 Task: Add Attachment from Trello to Card Card0000000294 in Board Board0000000074 in Workspace WS0000000025 in Trello. Add Cover Blue to Card Card0000000294 in Board Board0000000074 in Workspace WS0000000025 in Trello. Add "Copy Card To …" Button titled Button0000000294 to "bottom" of the list "To Do" to Card Card0000000294 in Board Board0000000074 in Workspace WS0000000025 in Trello. Add Description DS0000000294 to Card Card0000000294 in Board Board0000000074 in Workspace WS0000000025 in Trello. Add Comment CM0000000294 to Card Card0000000294 in Board Board0000000074 in Workspace WS0000000025 in Trello
Action: Mouse moved to (292, 275)
Screenshot: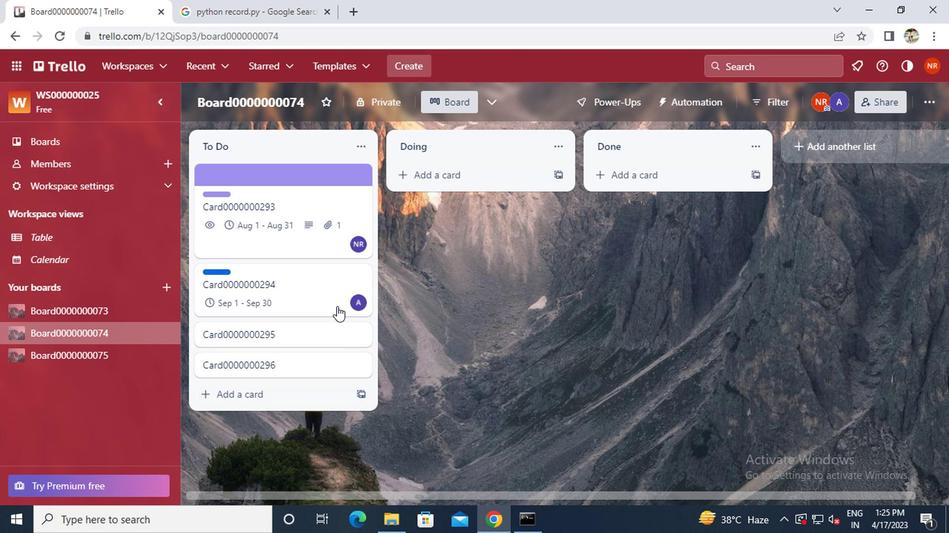 
Action: Mouse pressed left at (292, 275)
Screenshot: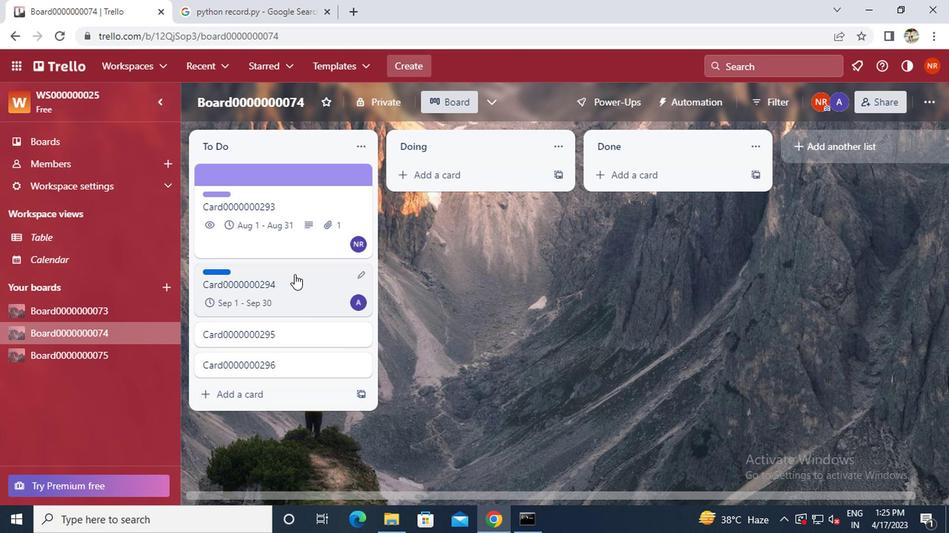 
Action: Mouse moved to (629, 338)
Screenshot: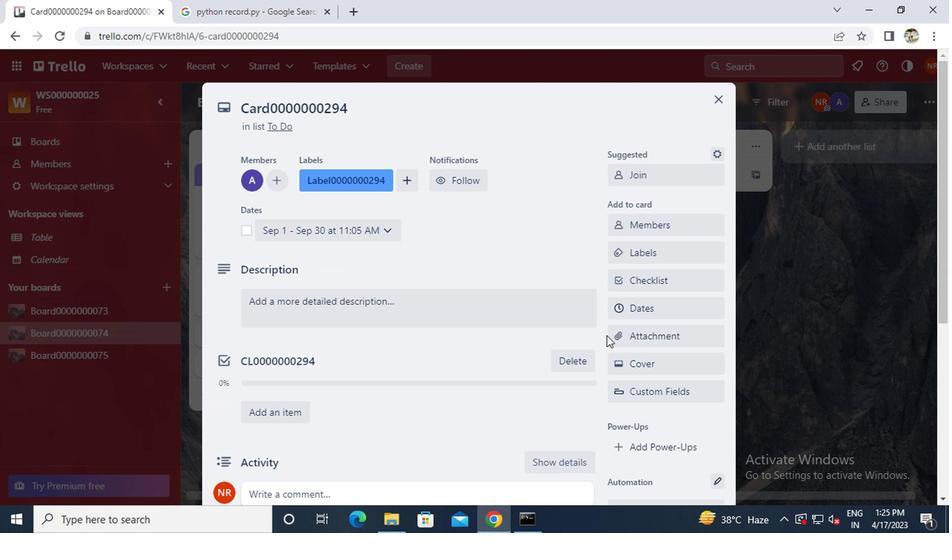 
Action: Mouse pressed left at (629, 338)
Screenshot: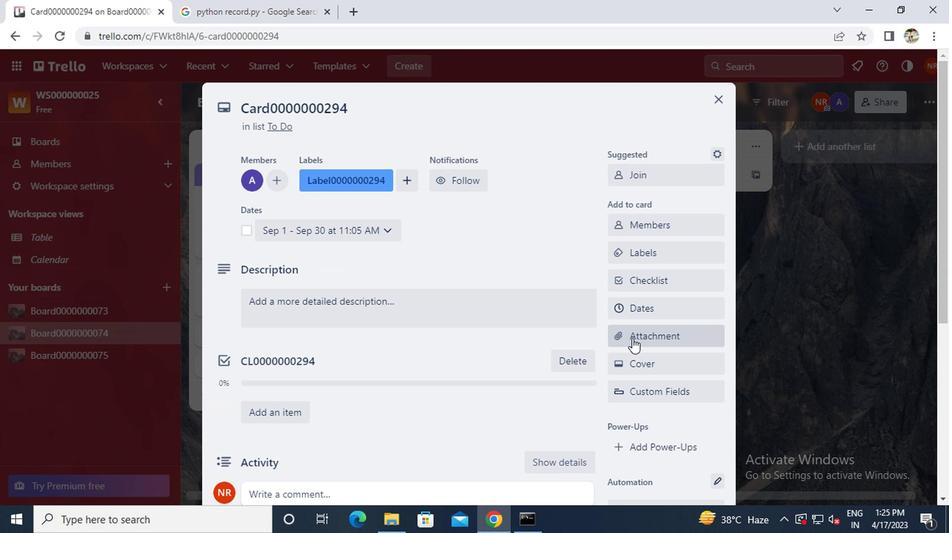 
Action: Mouse moved to (636, 149)
Screenshot: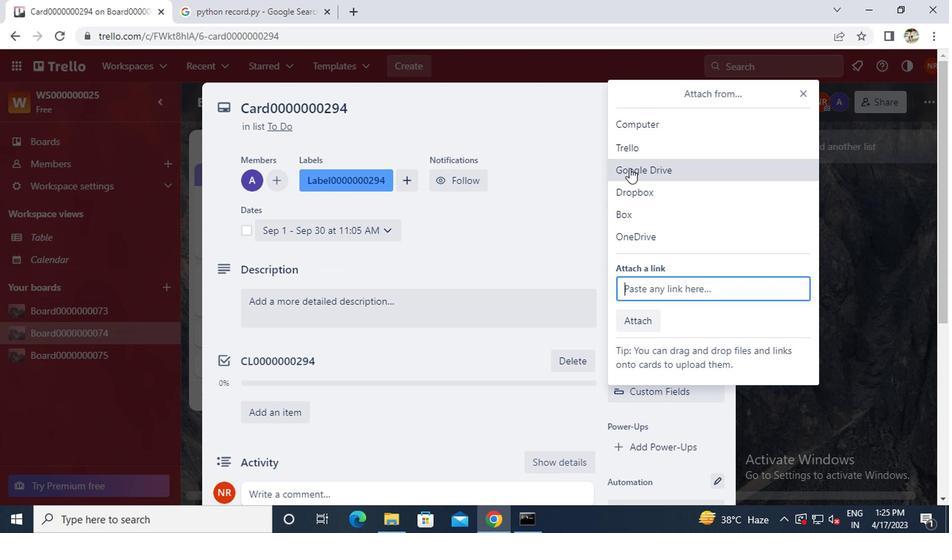 
Action: Mouse pressed left at (636, 149)
Screenshot: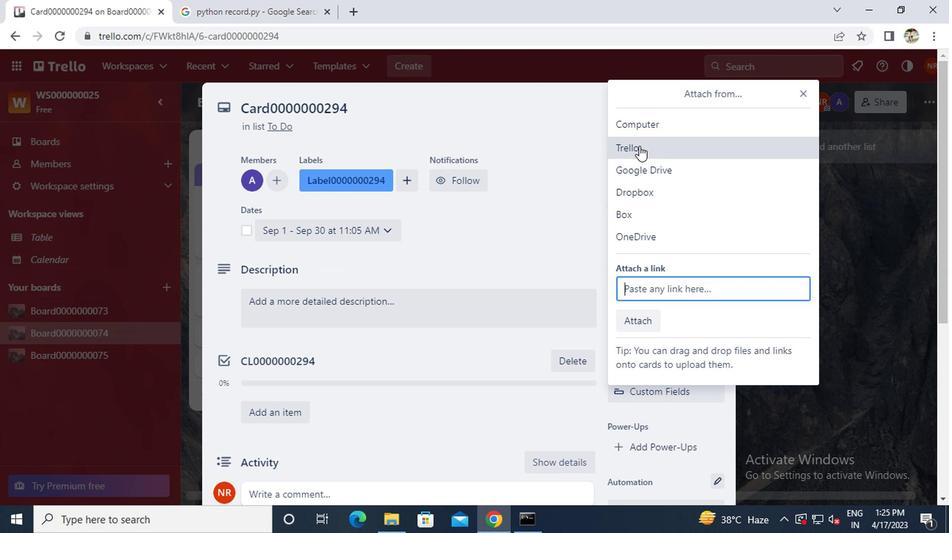 
Action: Mouse moved to (637, 241)
Screenshot: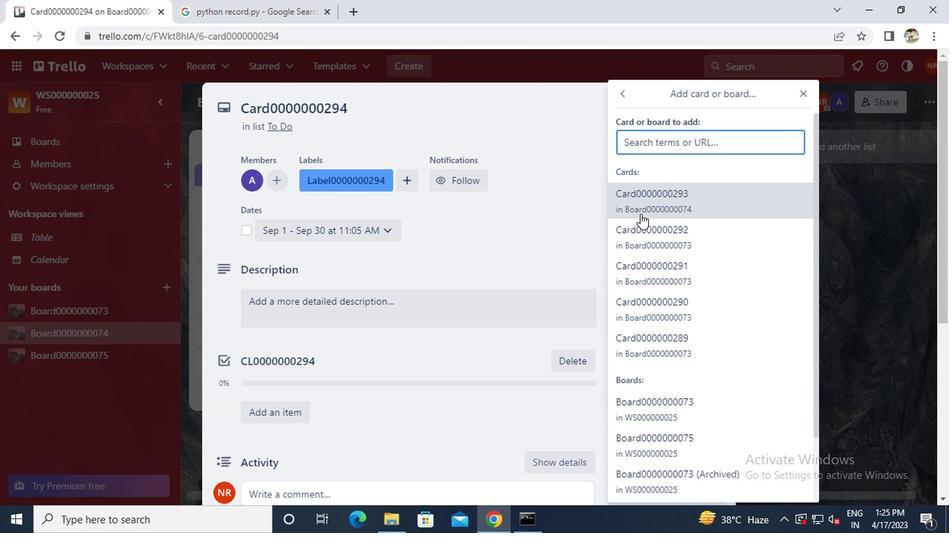 
Action: Mouse pressed left at (637, 241)
Screenshot: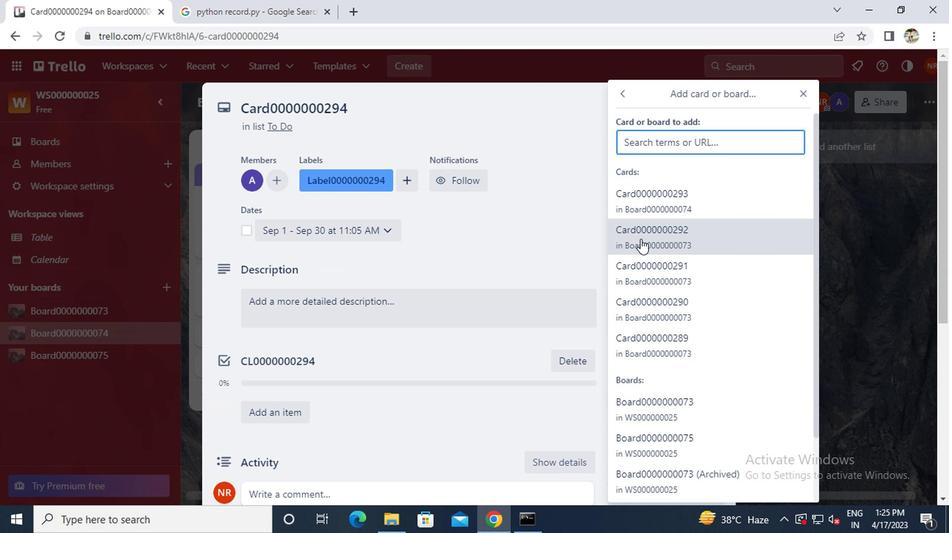 
Action: Mouse moved to (628, 368)
Screenshot: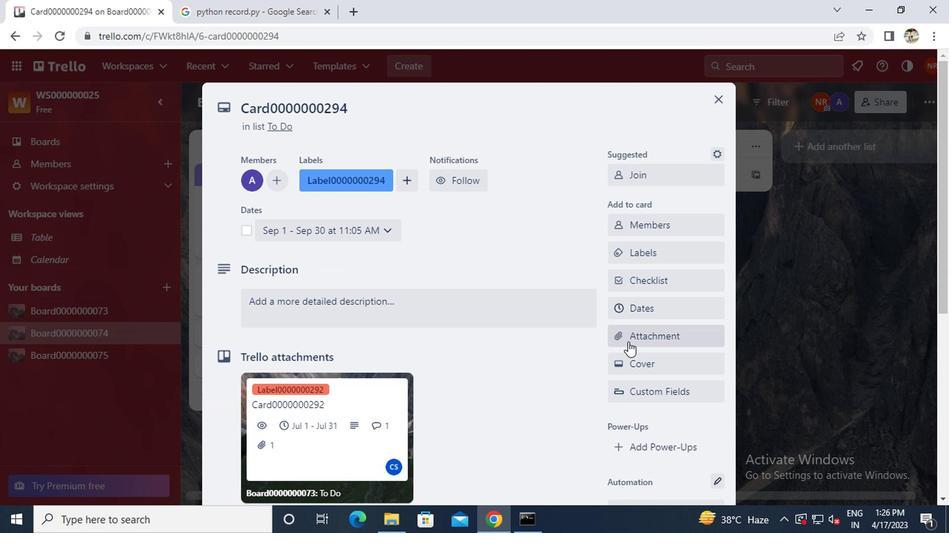 
Action: Mouse pressed left at (628, 368)
Screenshot: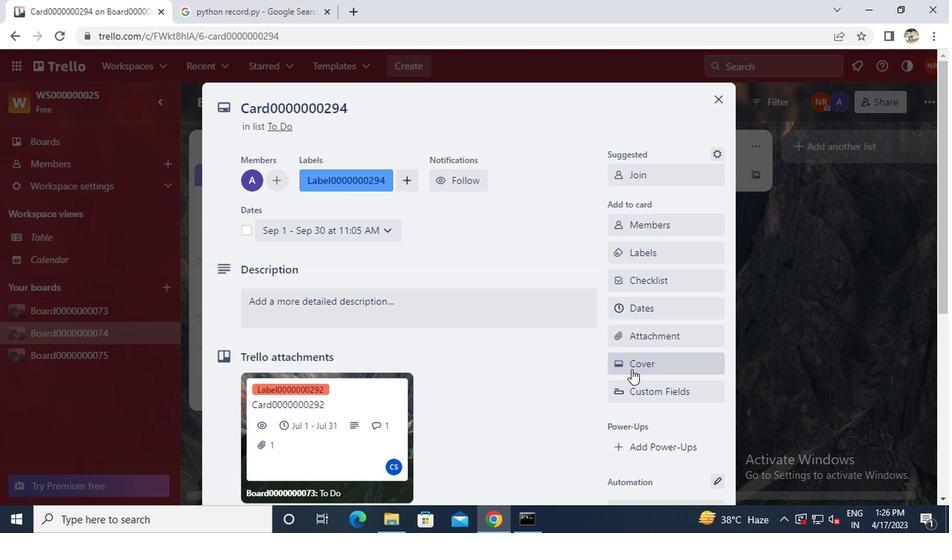 
Action: Mouse moved to (624, 254)
Screenshot: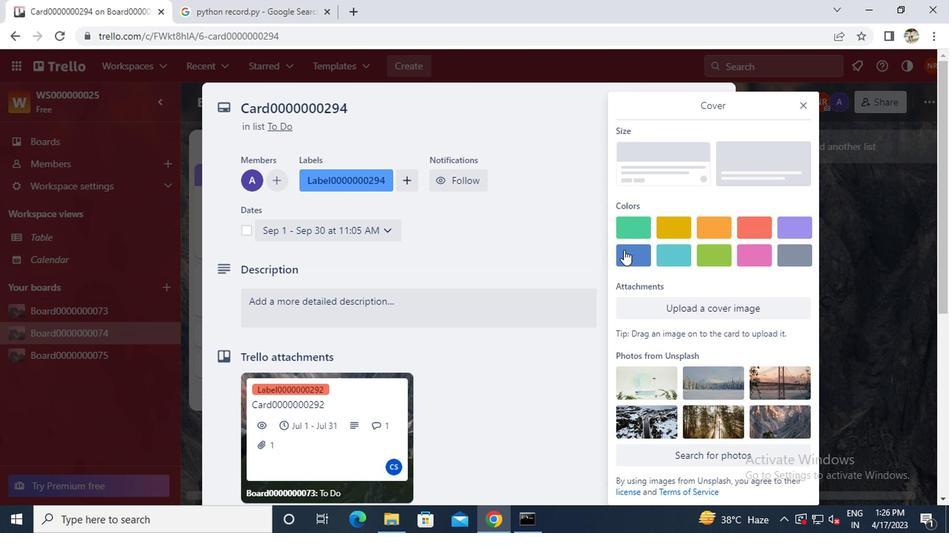 
Action: Mouse pressed left at (624, 254)
Screenshot: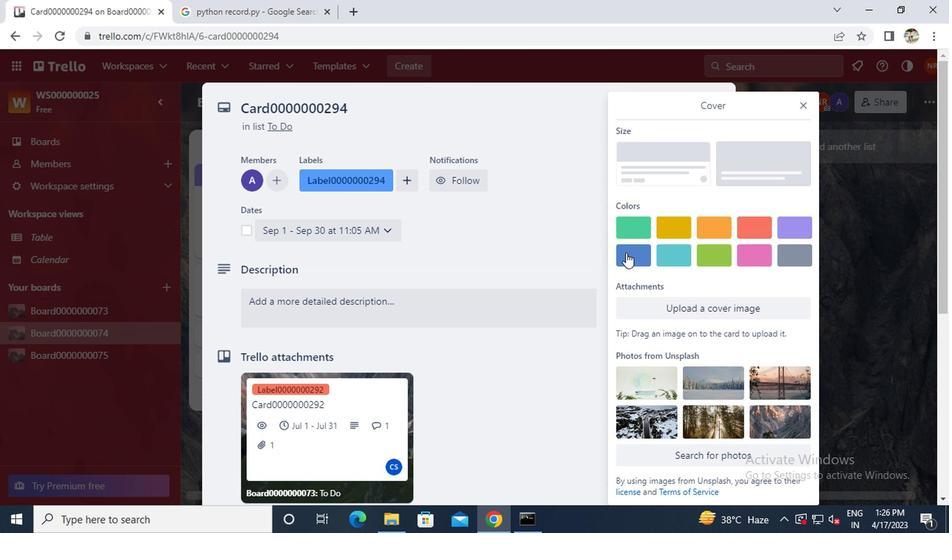 
Action: Mouse moved to (796, 93)
Screenshot: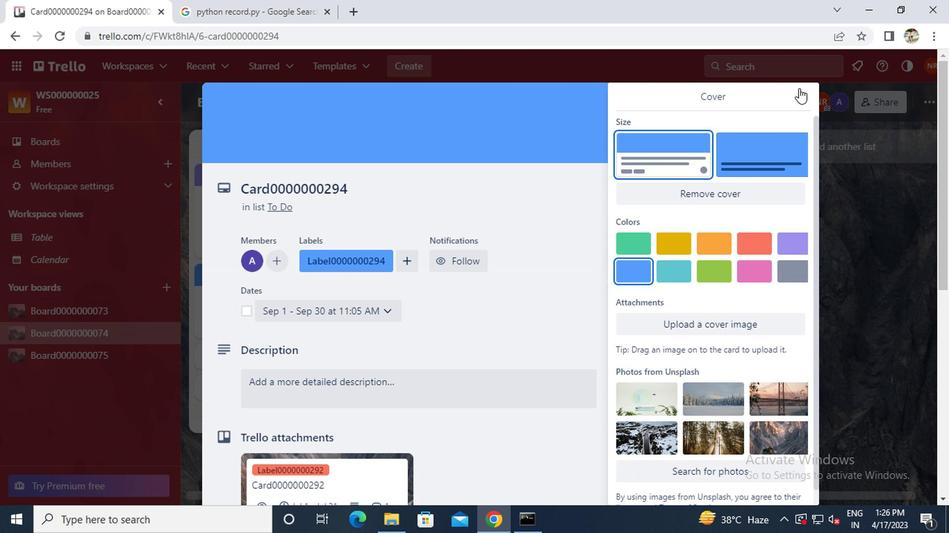 
Action: Mouse pressed left at (796, 93)
Screenshot: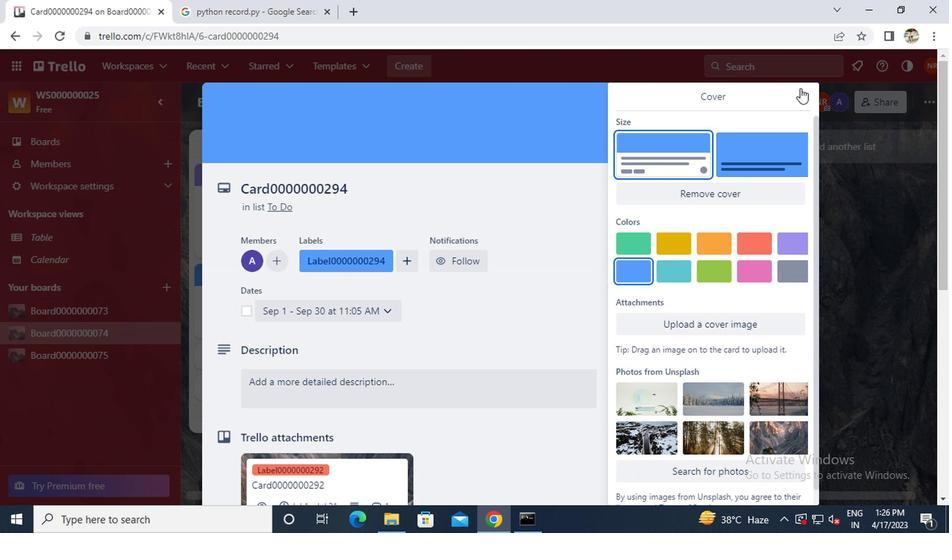 
Action: Mouse moved to (679, 213)
Screenshot: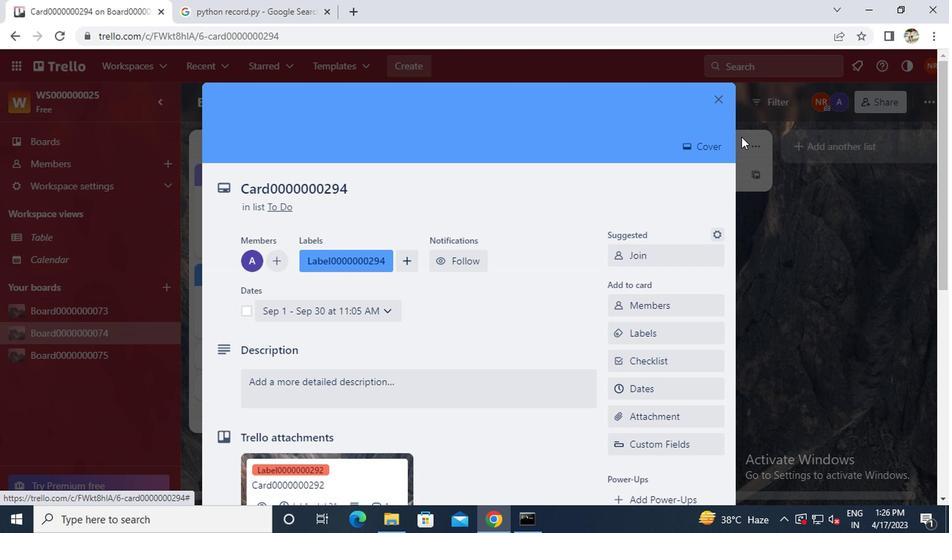 
Action: Mouse scrolled (679, 213) with delta (0, 0)
Screenshot: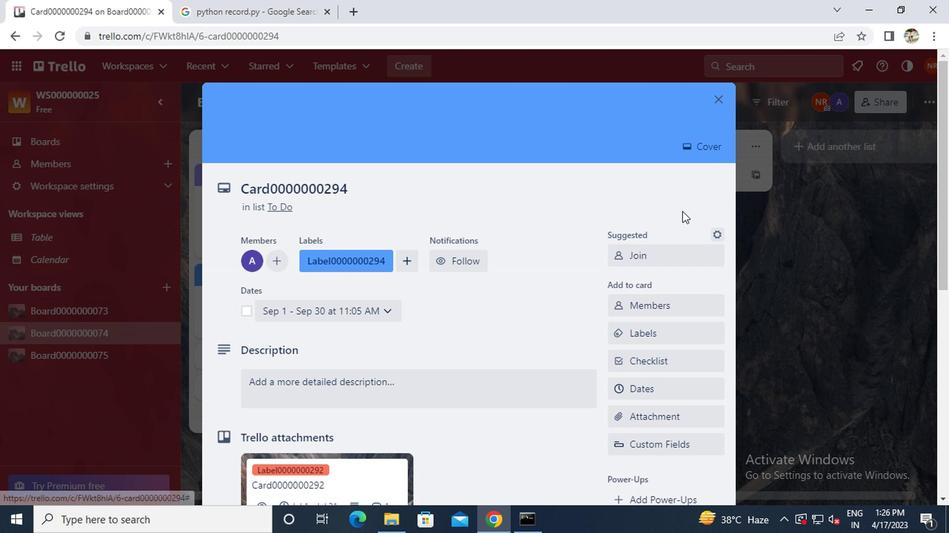 
Action: Mouse scrolled (679, 213) with delta (0, 0)
Screenshot: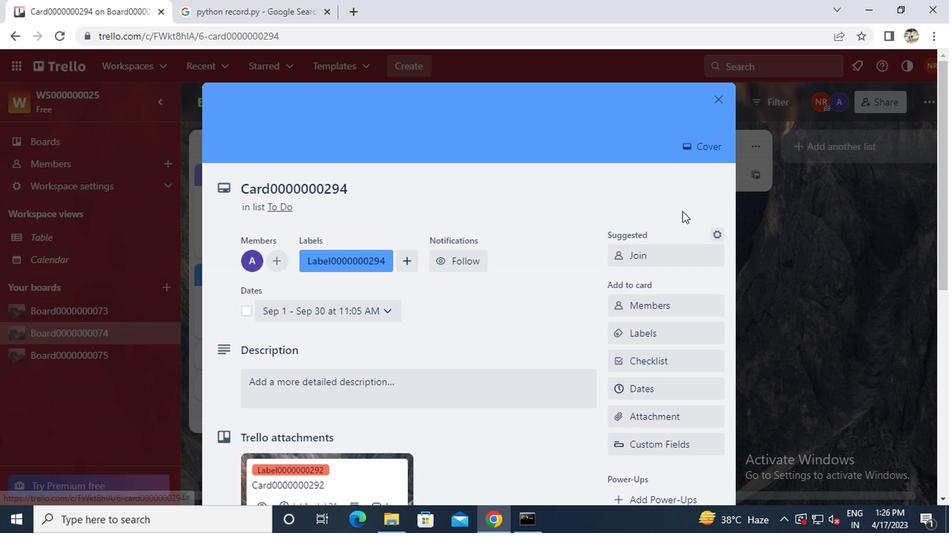 
Action: Mouse moved to (674, 216)
Screenshot: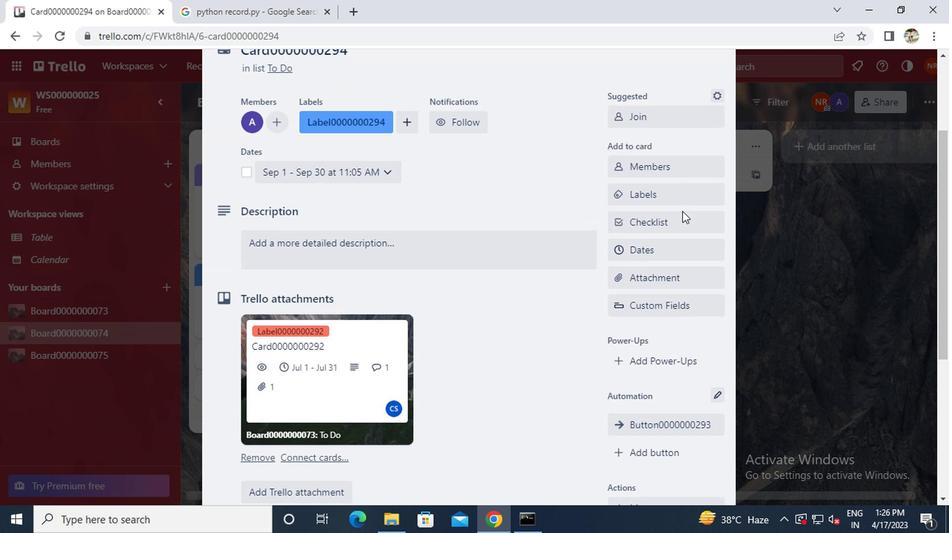 
Action: Mouse scrolled (674, 215) with delta (0, 0)
Screenshot: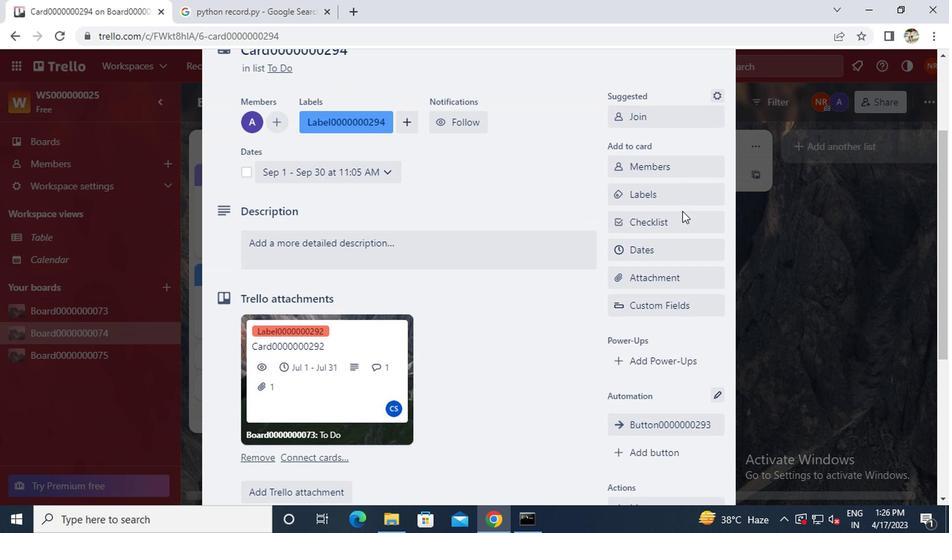 
Action: Mouse moved to (663, 220)
Screenshot: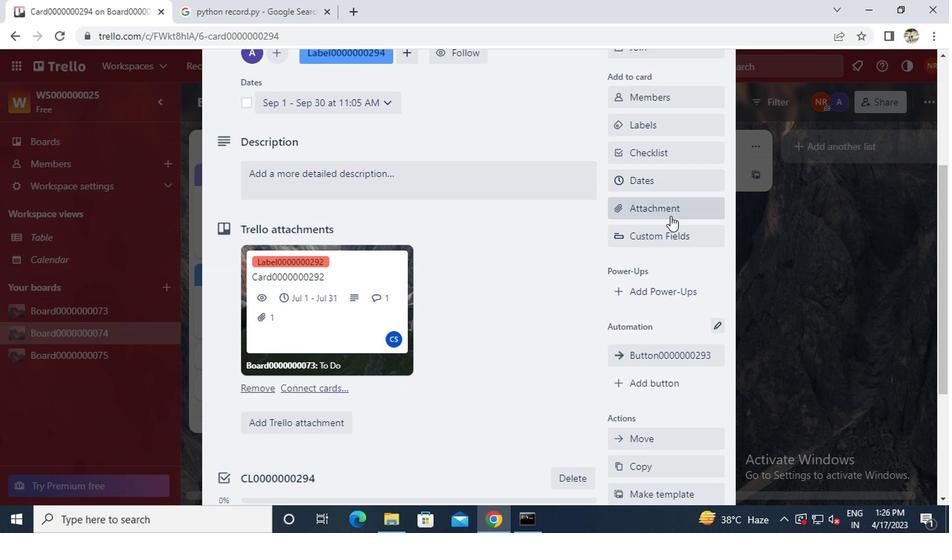 
Action: Mouse scrolled (663, 219) with delta (0, 0)
Screenshot: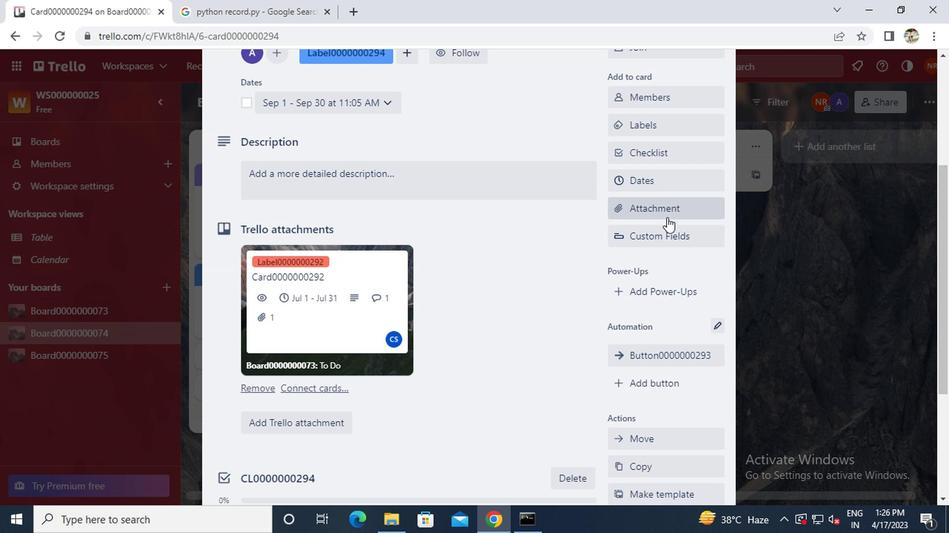 
Action: Mouse moved to (663, 220)
Screenshot: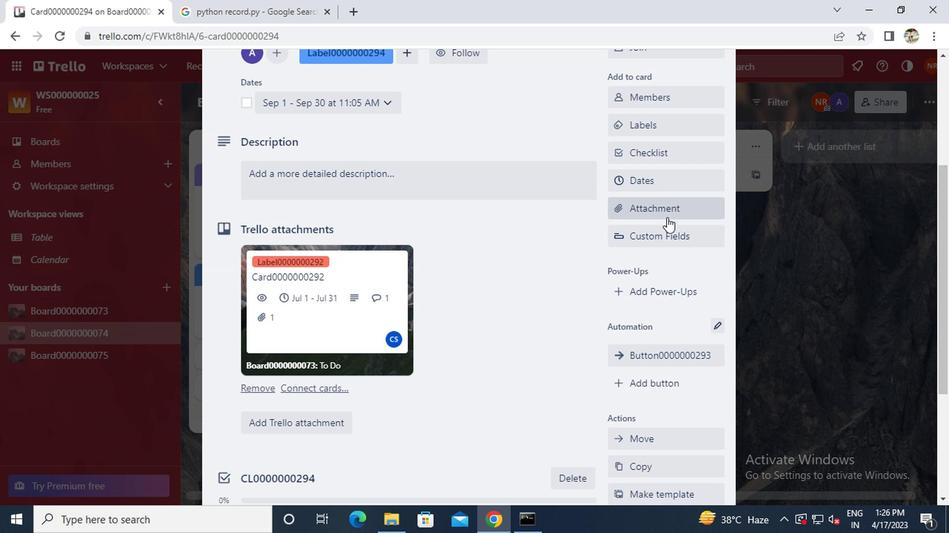 
Action: Mouse scrolled (663, 220) with delta (0, 0)
Screenshot: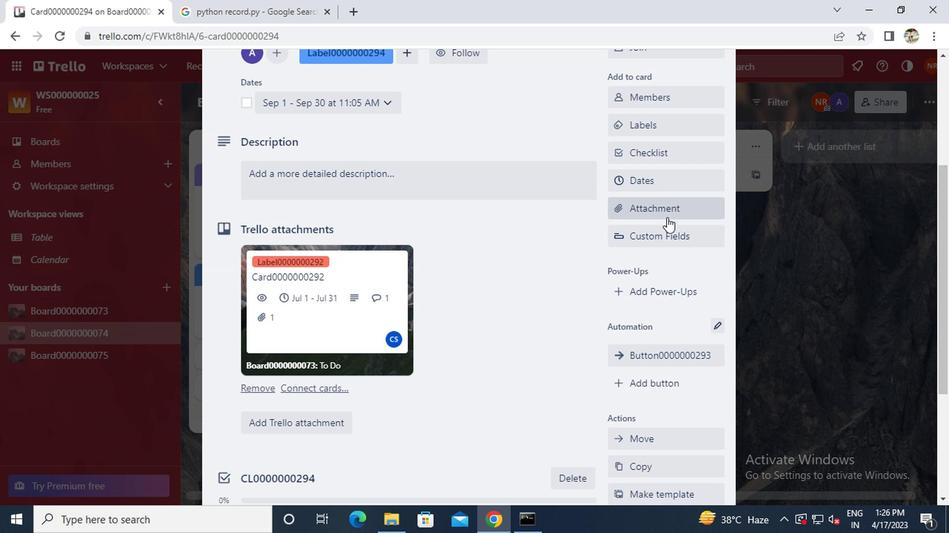 
Action: Mouse moved to (648, 246)
Screenshot: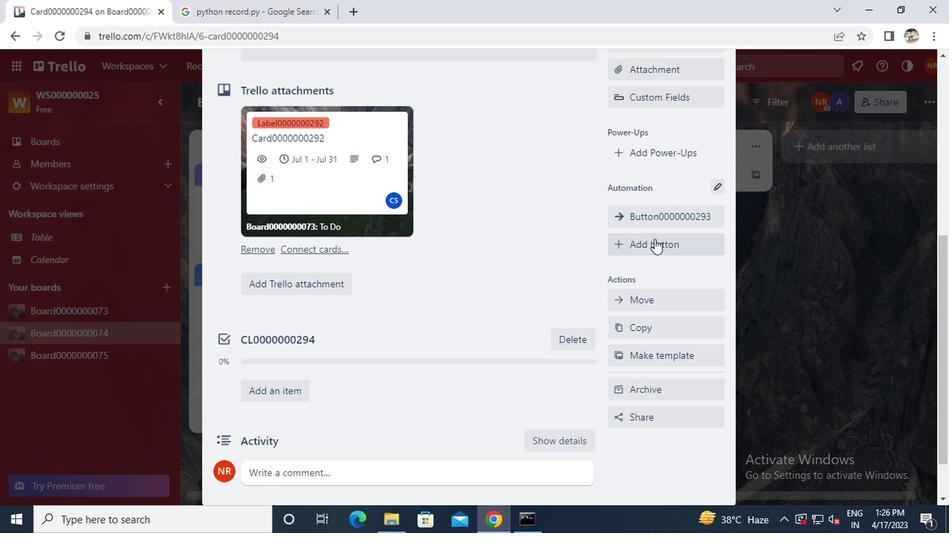 
Action: Mouse pressed left at (648, 246)
Screenshot: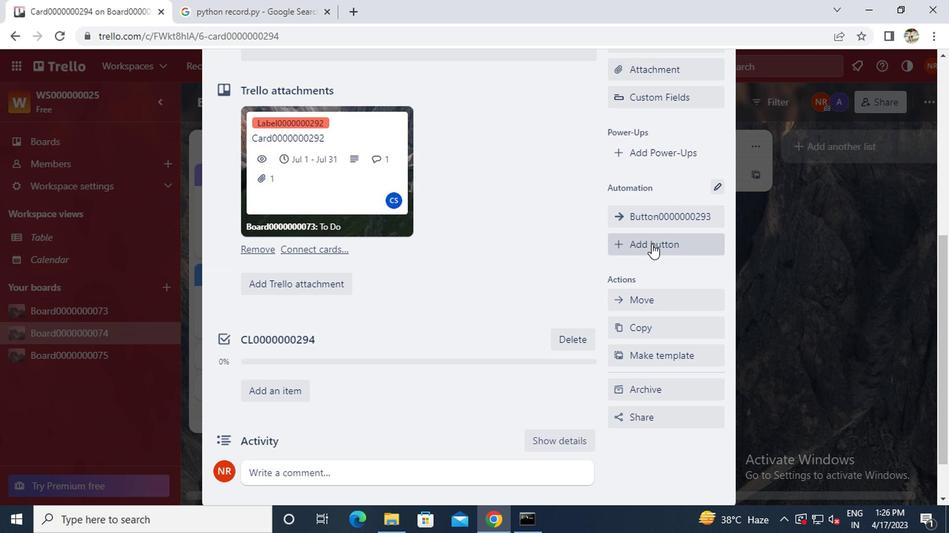 
Action: Mouse moved to (651, 198)
Screenshot: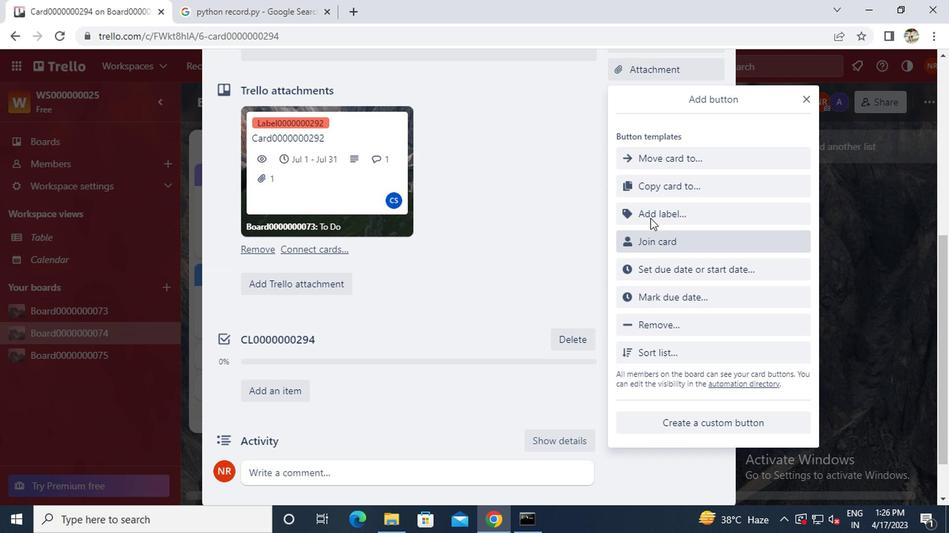 
Action: Mouse pressed left at (651, 198)
Screenshot: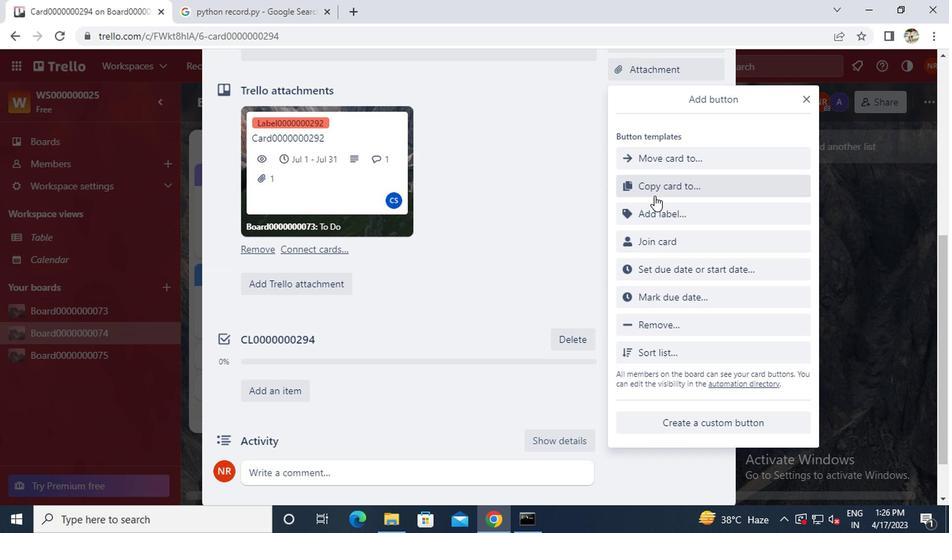 
Action: Mouse moved to (655, 193)
Screenshot: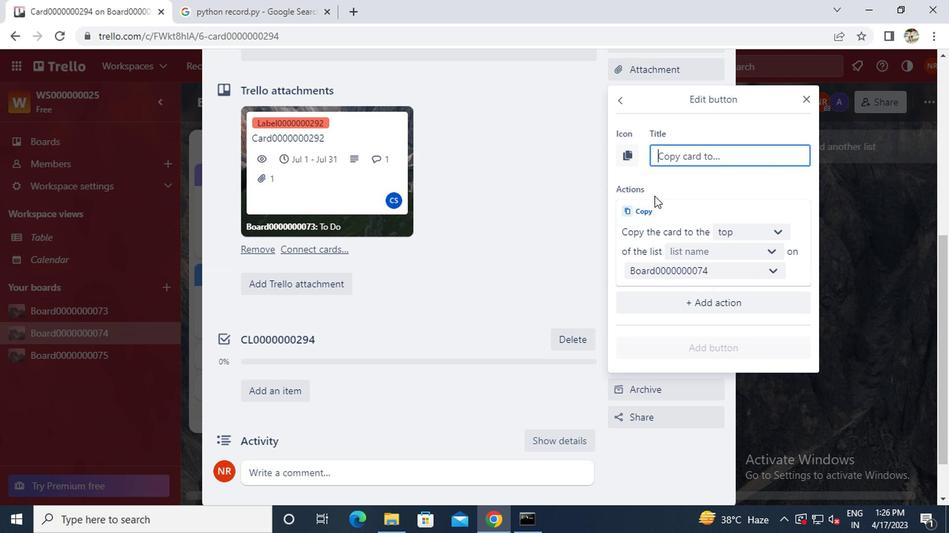 
Action: Key pressed b<Key.caps_lock>utton0000000294
Screenshot: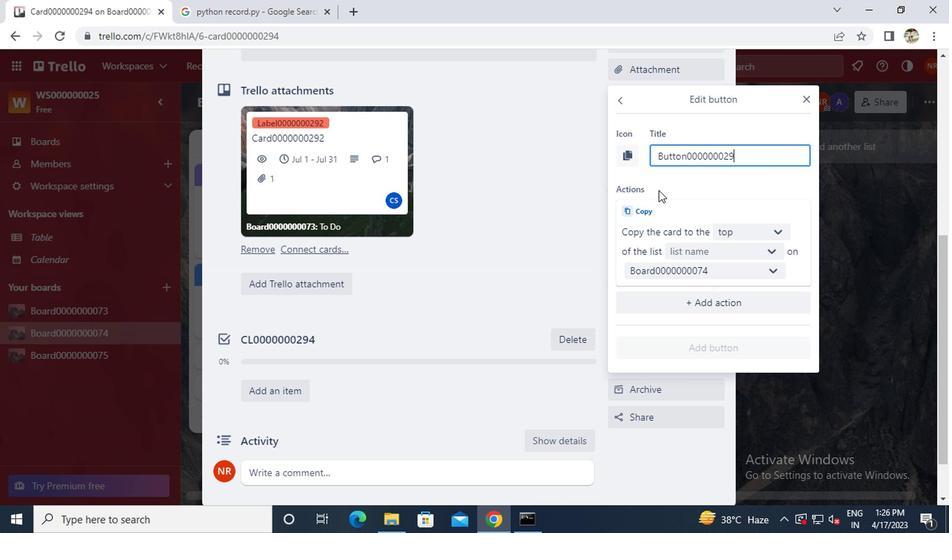 
Action: Mouse moved to (728, 231)
Screenshot: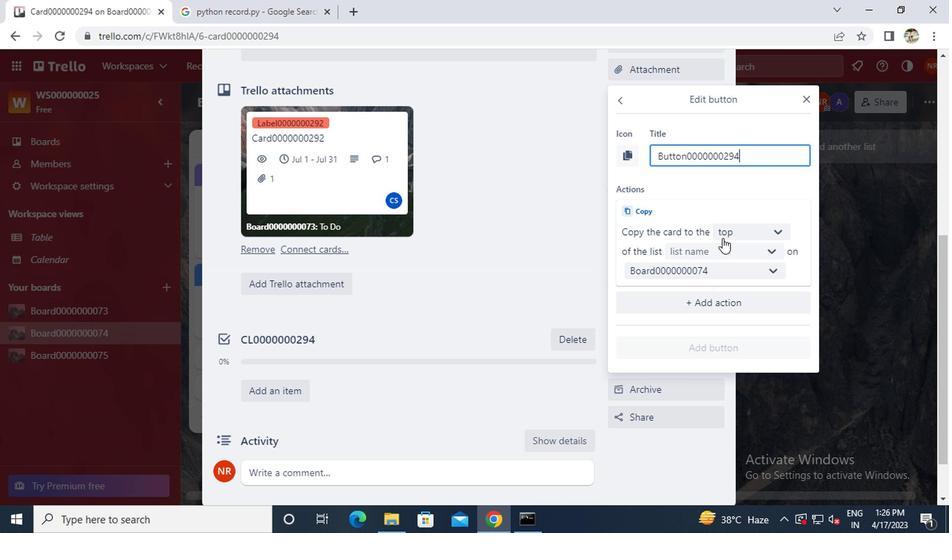 
Action: Mouse pressed left at (728, 231)
Screenshot: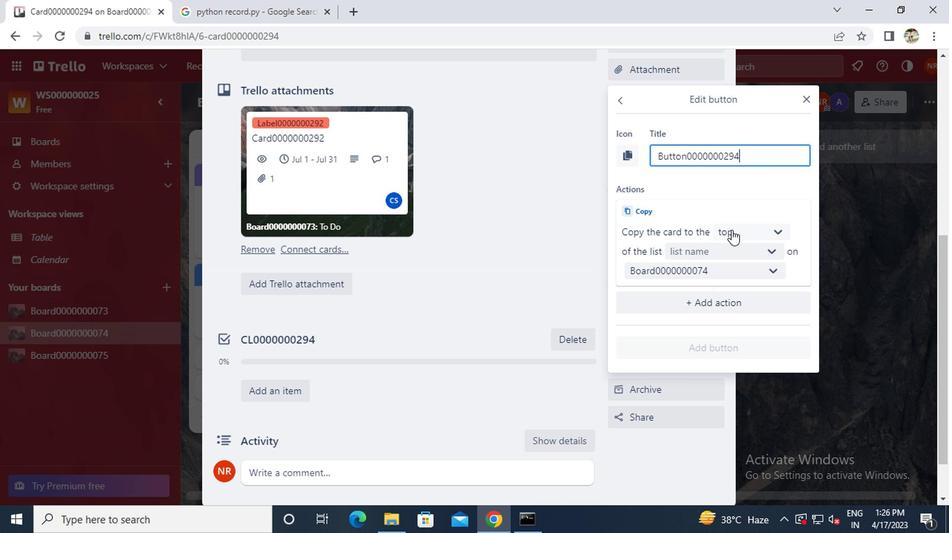
Action: Mouse moved to (724, 286)
Screenshot: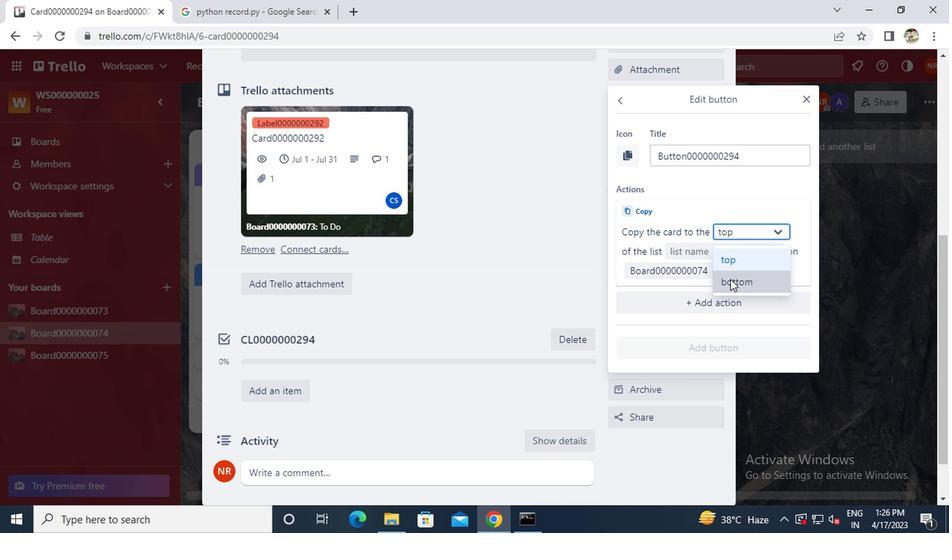 
Action: Mouse pressed left at (724, 286)
Screenshot: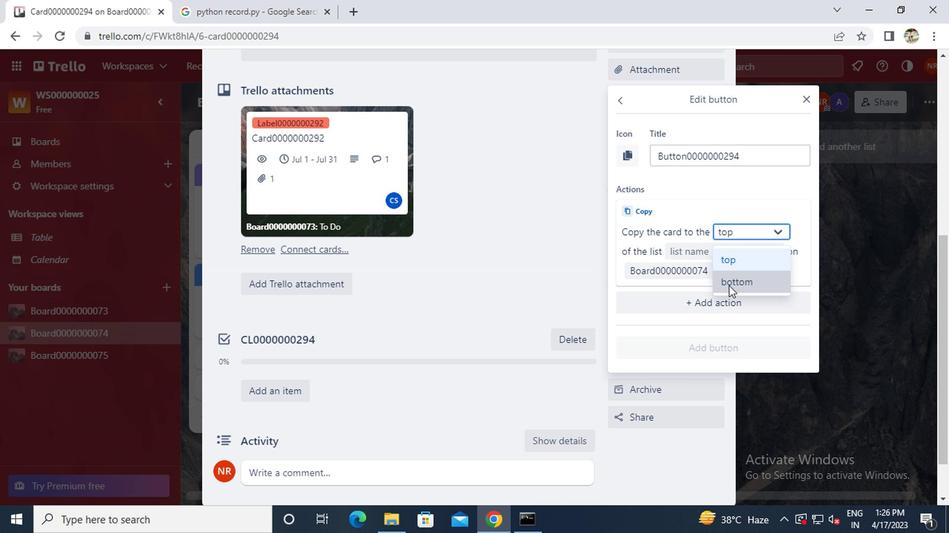 
Action: Mouse moved to (708, 250)
Screenshot: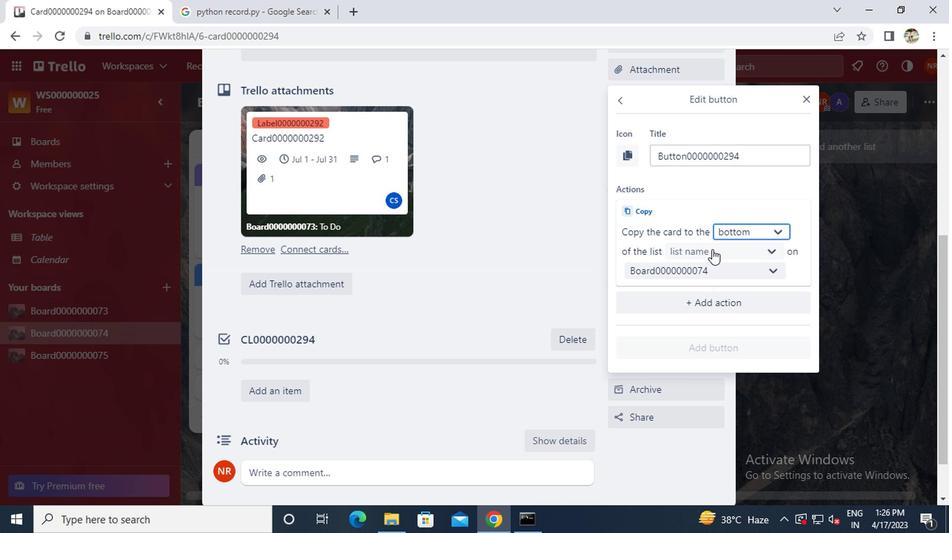 
Action: Mouse pressed left at (708, 250)
Screenshot: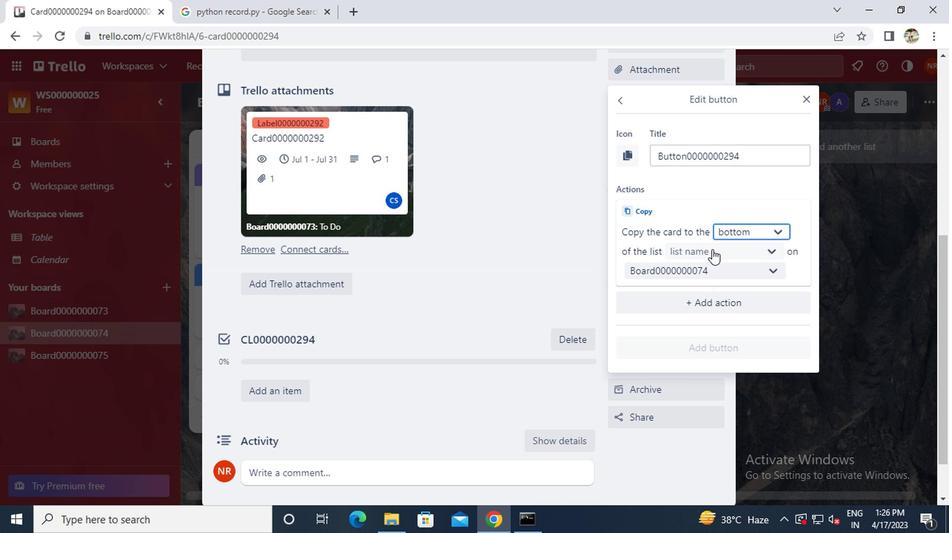 
Action: Mouse moved to (698, 278)
Screenshot: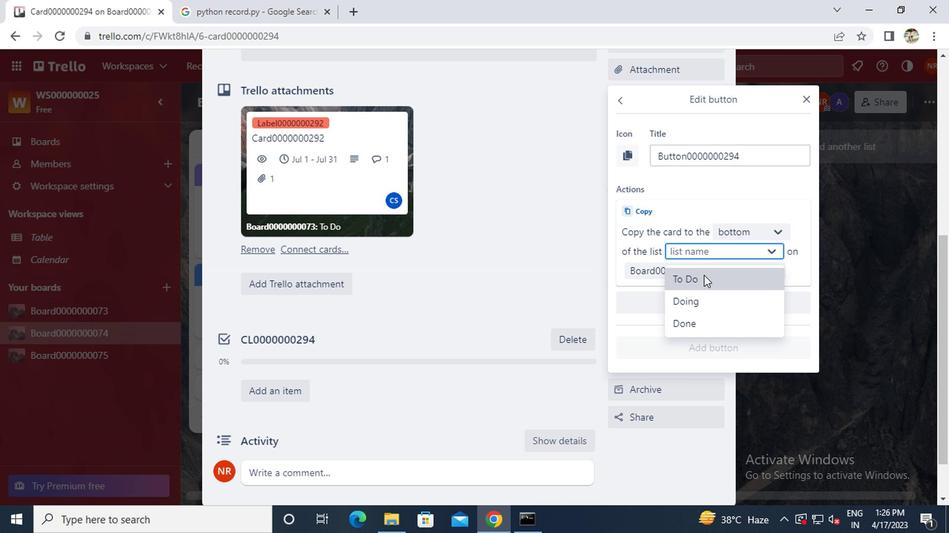 
Action: Mouse pressed left at (698, 278)
Screenshot: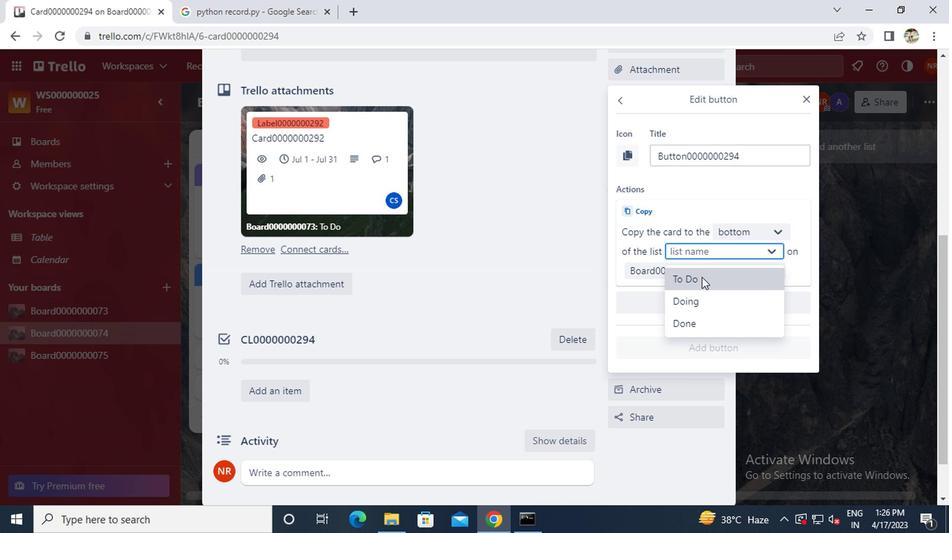 
Action: Mouse moved to (687, 347)
Screenshot: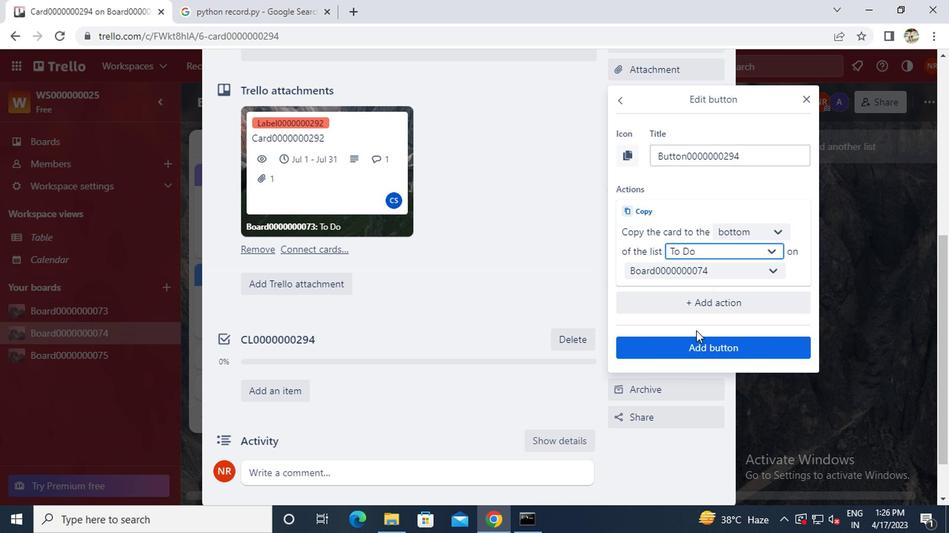 
Action: Mouse pressed left at (687, 347)
Screenshot: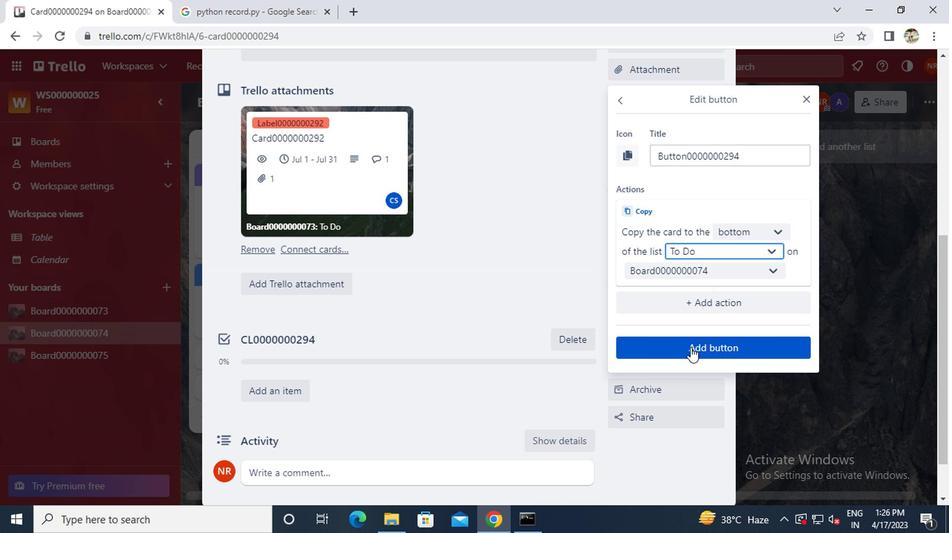 
Action: Mouse moved to (427, 300)
Screenshot: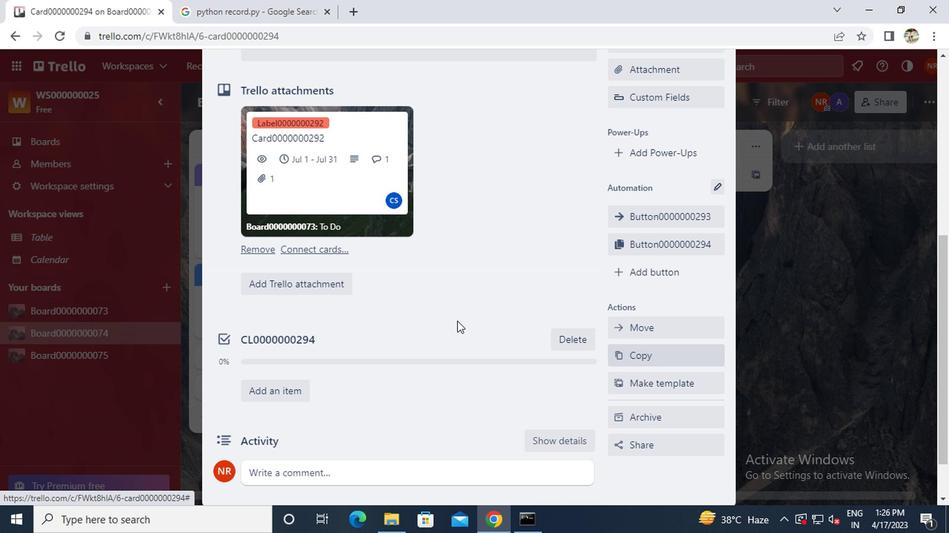 
Action: Mouse scrolled (427, 300) with delta (0, 0)
Screenshot: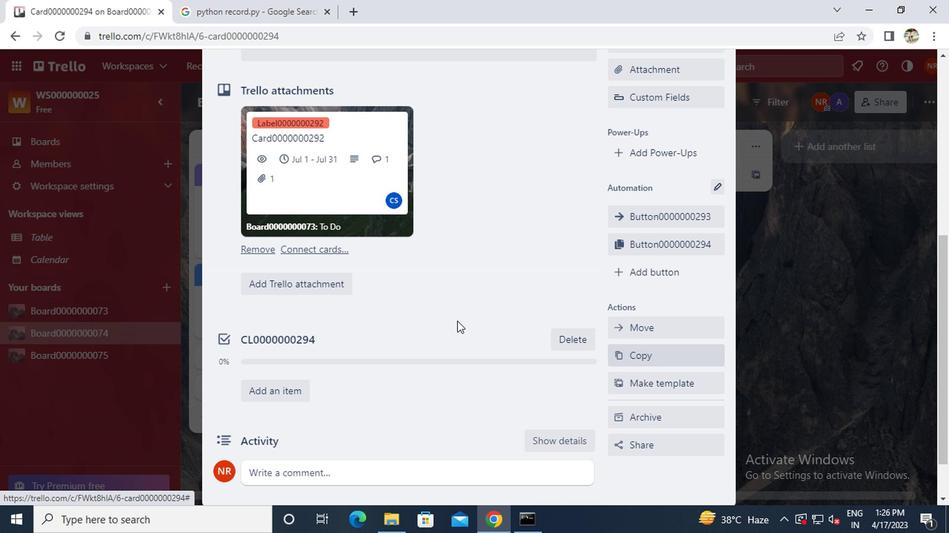 
Action: Mouse moved to (426, 298)
Screenshot: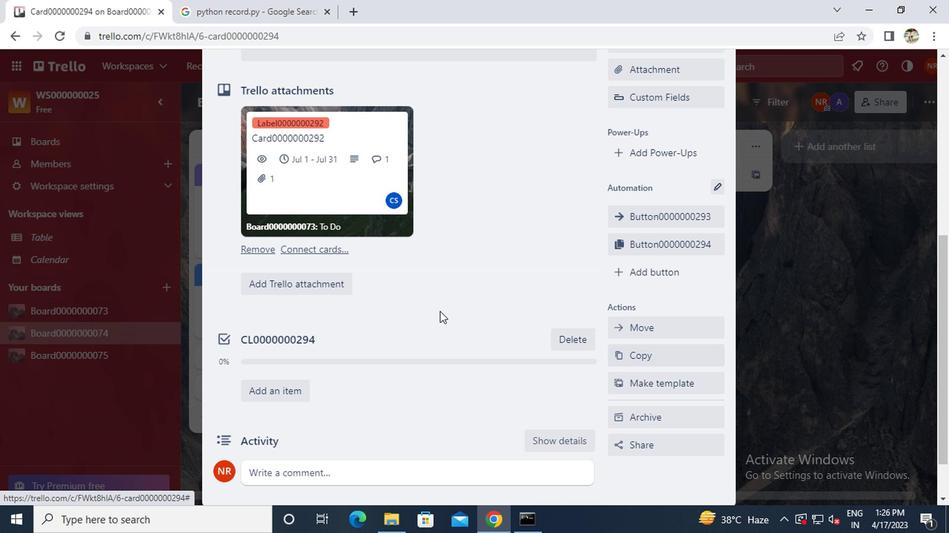 
Action: Mouse scrolled (426, 299) with delta (0, 0)
Screenshot: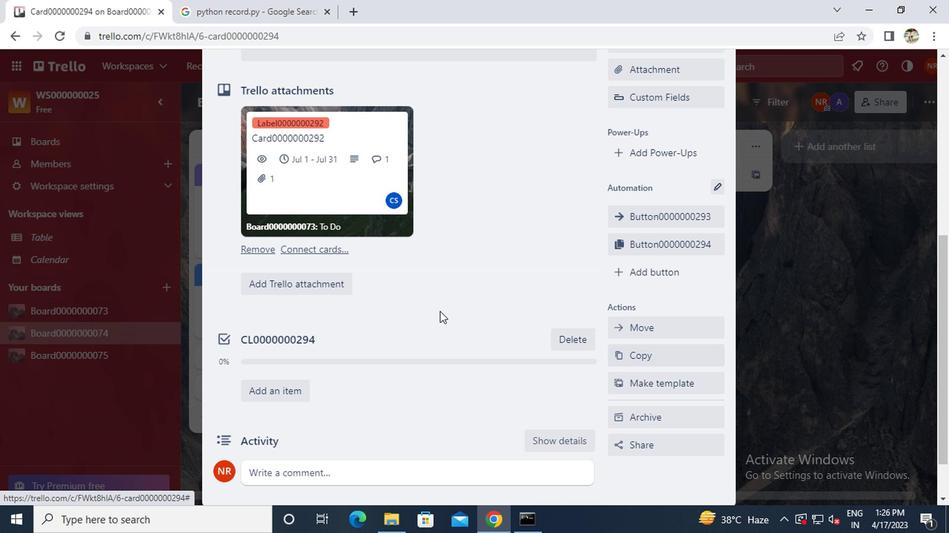 
Action: Mouse moved to (424, 297)
Screenshot: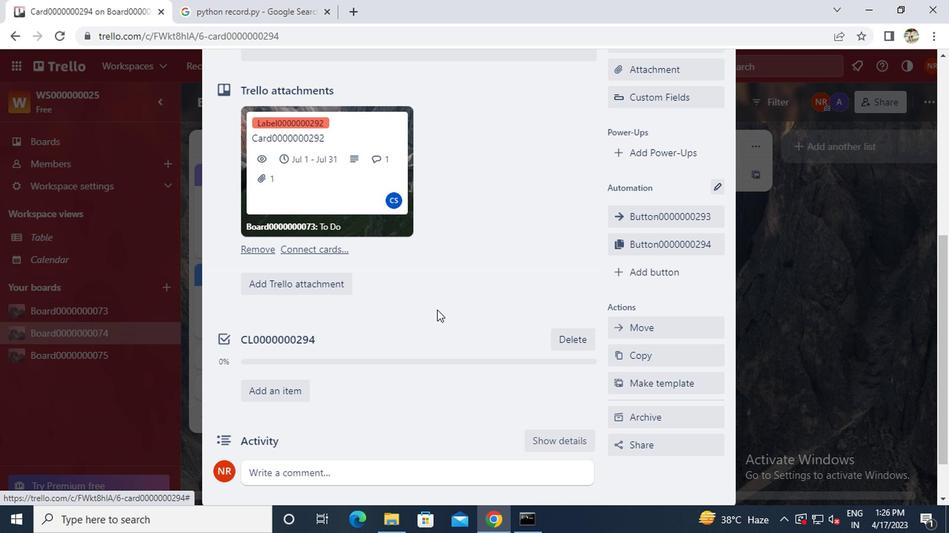
Action: Mouse scrolled (424, 298) with delta (0, 0)
Screenshot: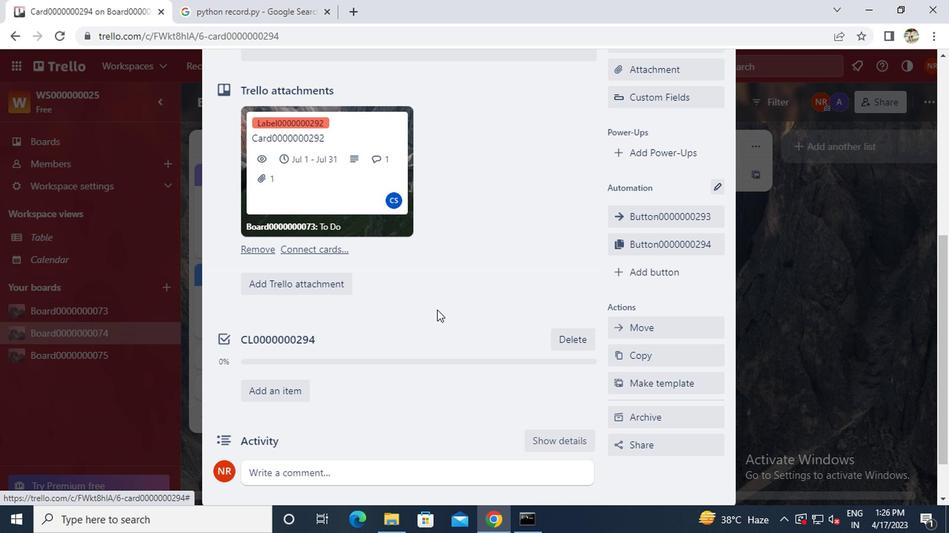 
Action: Mouse moved to (400, 255)
Screenshot: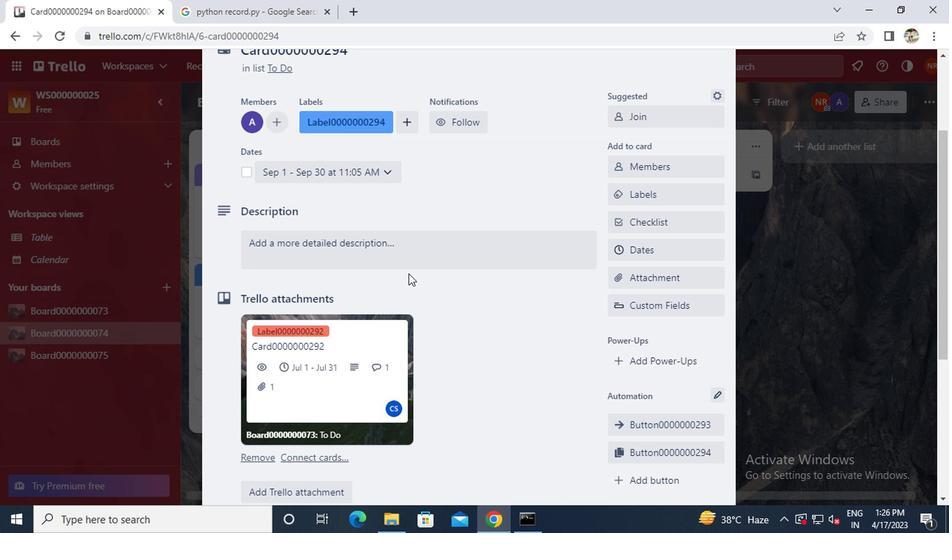 
Action: Mouse pressed left at (400, 255)
Screenshot: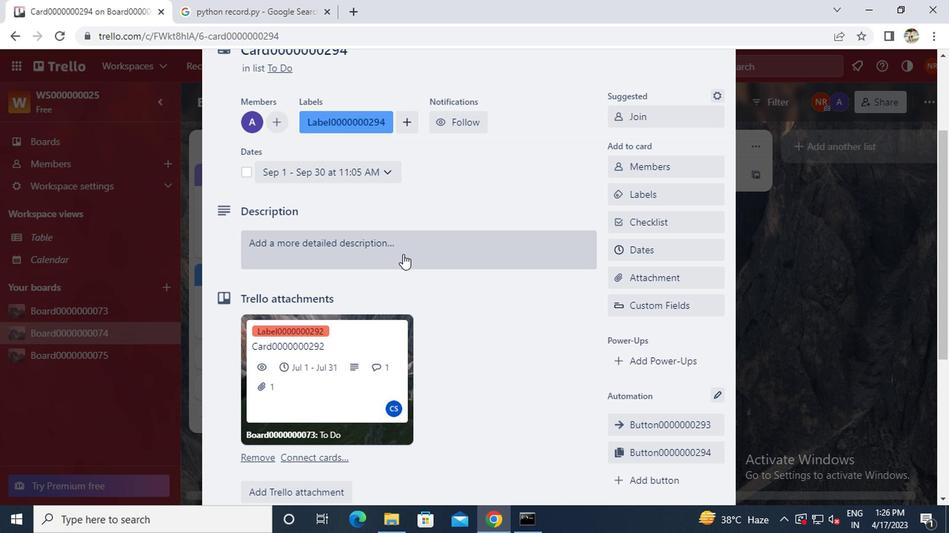 
Action: Key pressed <Key.caps_lock>ds00000000<Key.backspace>294
Screenshot: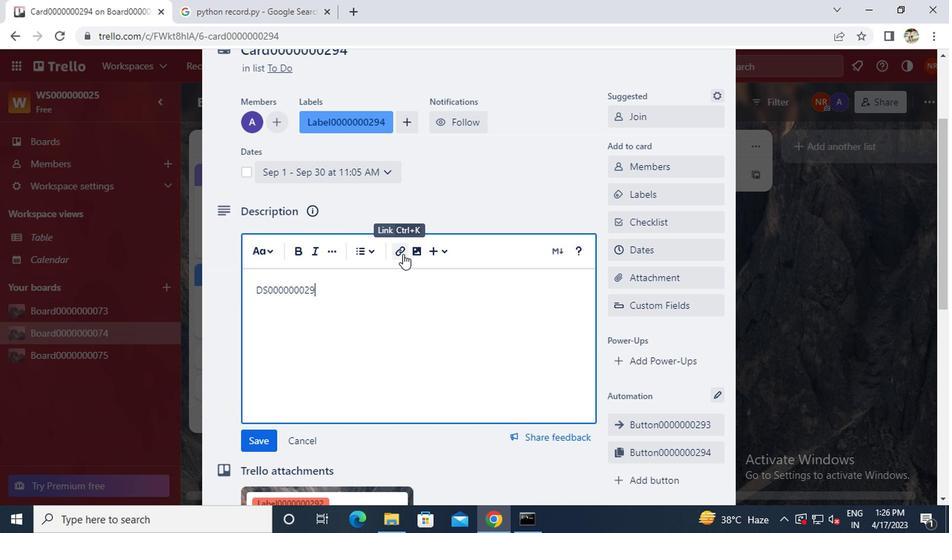 
Action: Mouse moved to (256, 438)
Screenshot: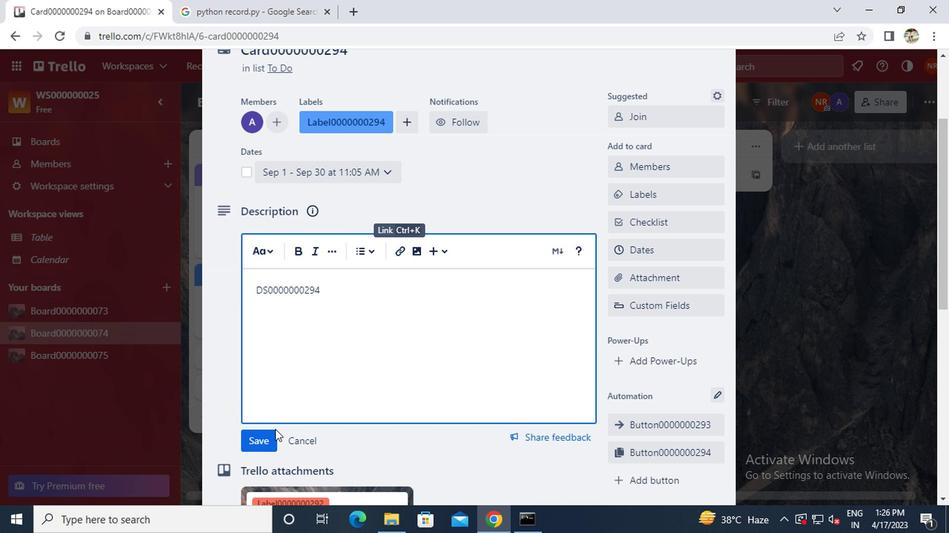 
Action: Mouse pressed left at (256, 438)
Screenshot: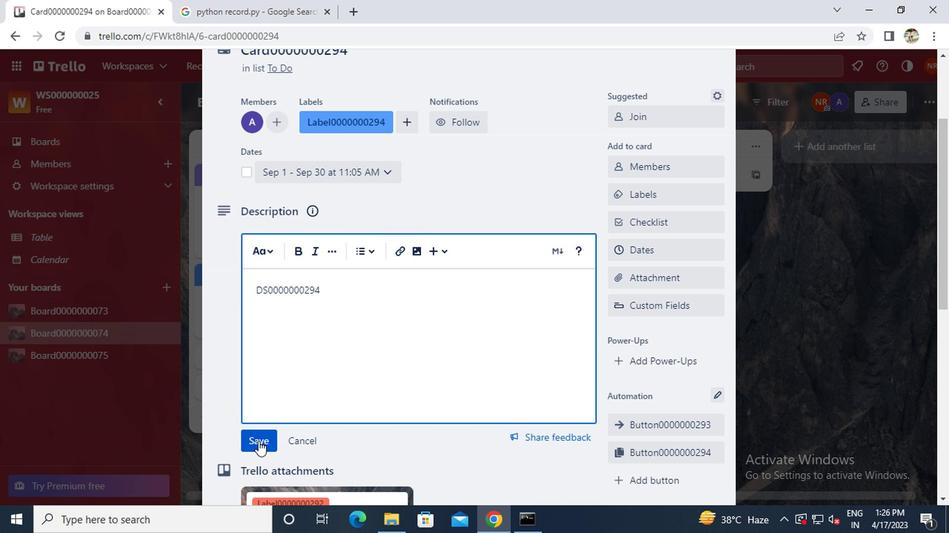 
Action: Mouse scrolled (256, 438) with delta (0, 0)
Screenshot: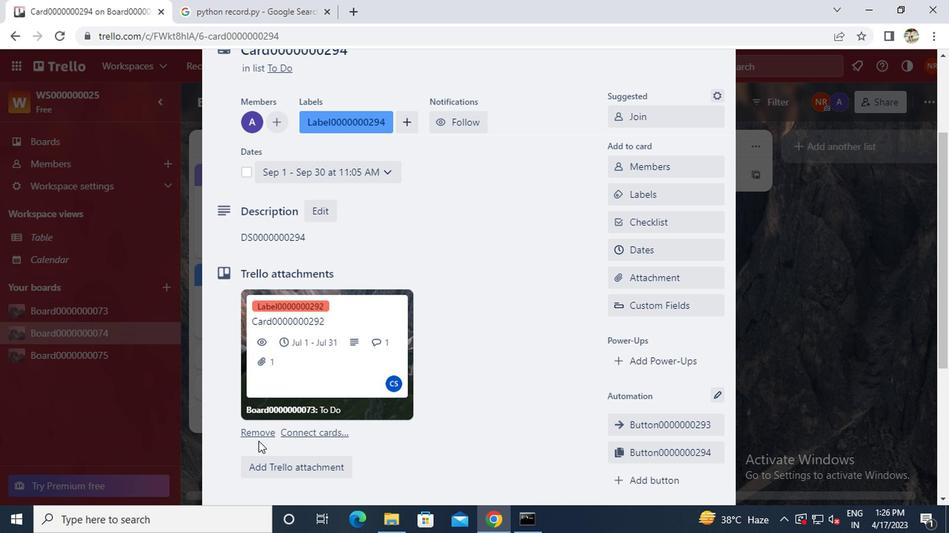 
Action: Mouse scrolled (256, 438) with delta (0, 0)
Screenshot: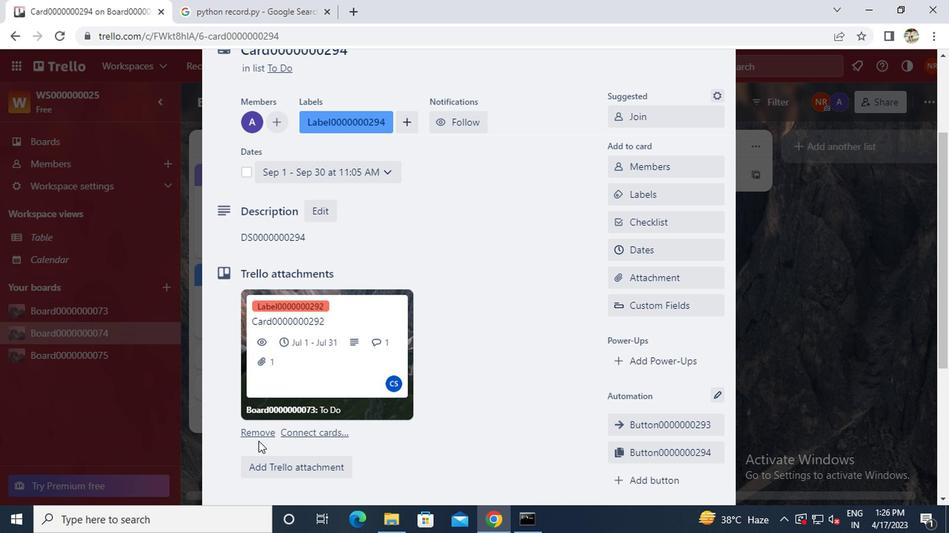 
Action: Mouse moved to (256, 438)
Screenshot: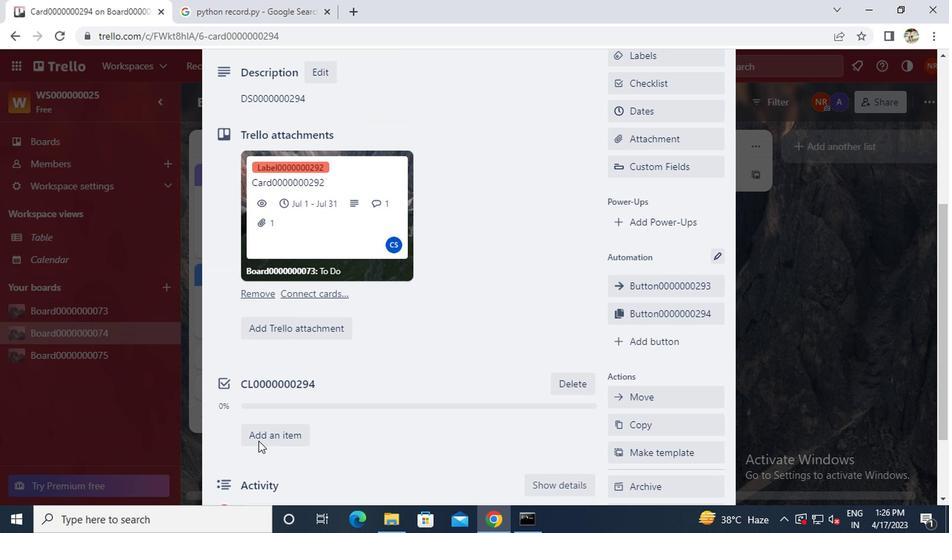 
Action: Mouse scrolled (256, 438) with delta (0, 0)
Screenshot: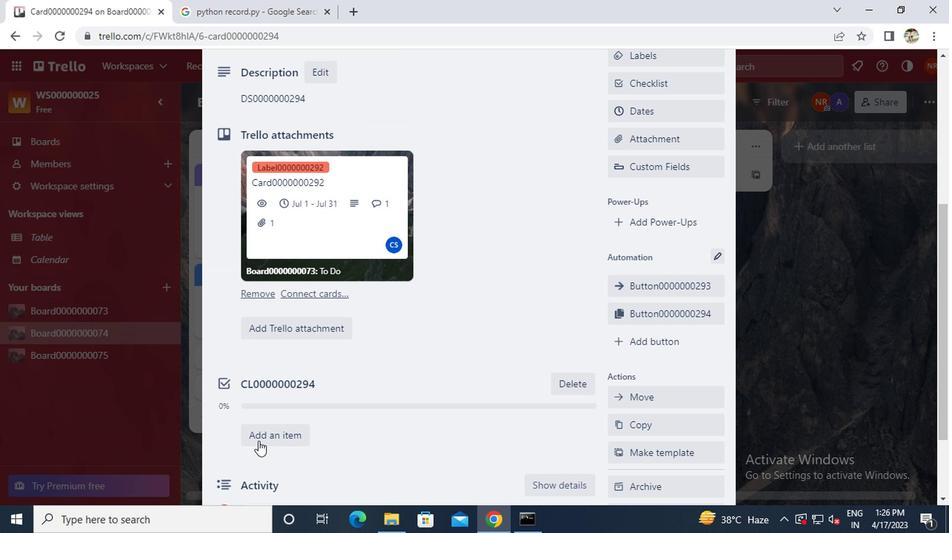 
Action: Mouse scrolled (256, 438) with delta (0, 0)
Screenshot: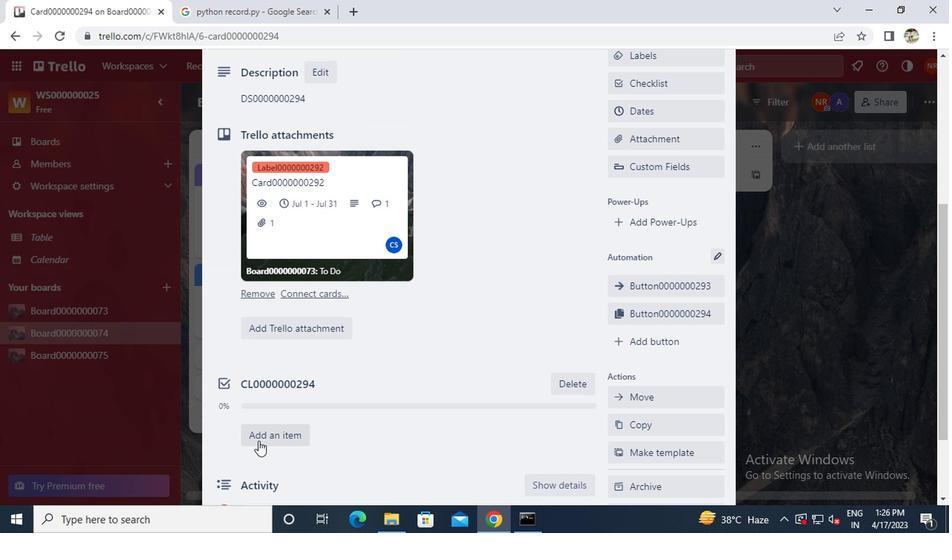 
Action: Mouse moved to (263, 414)
Screenshot: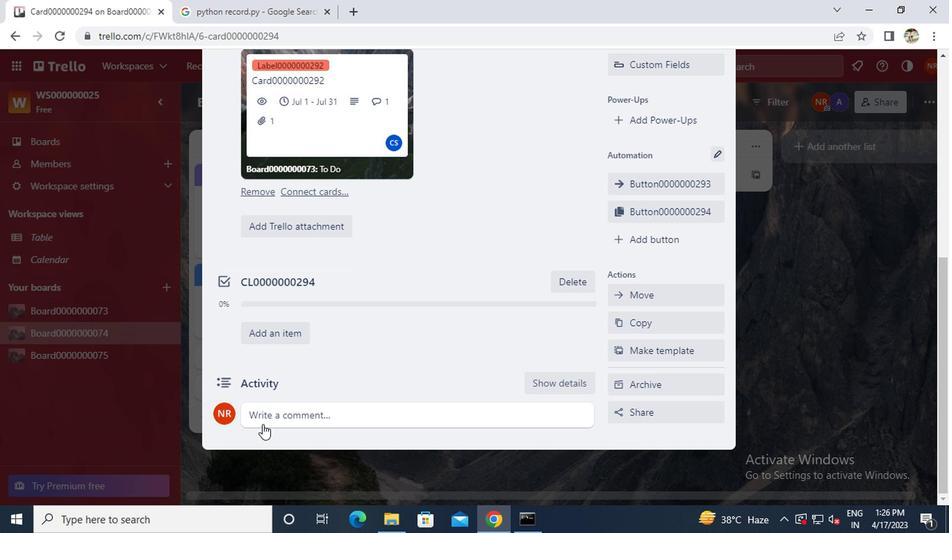 
Action: Mouse pressed left at (263, 414)
Screenshot: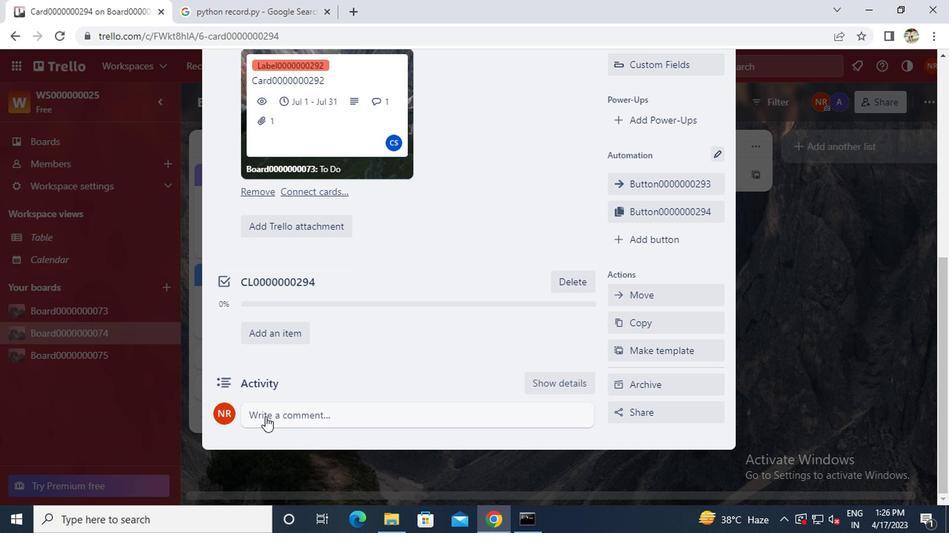 
Action: Key pressed cm0000000294
Screenshot: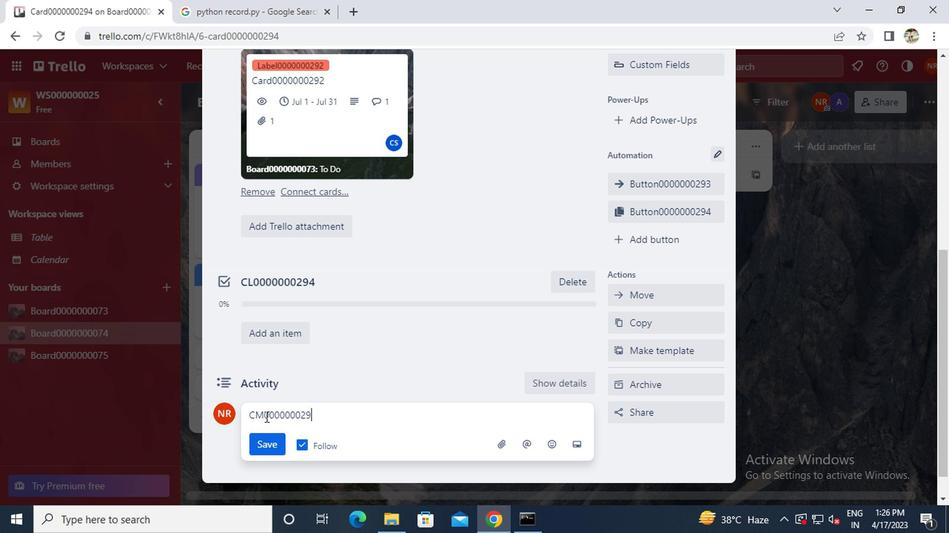 
Action: Mouse moved to (262, 436)
Screenshot: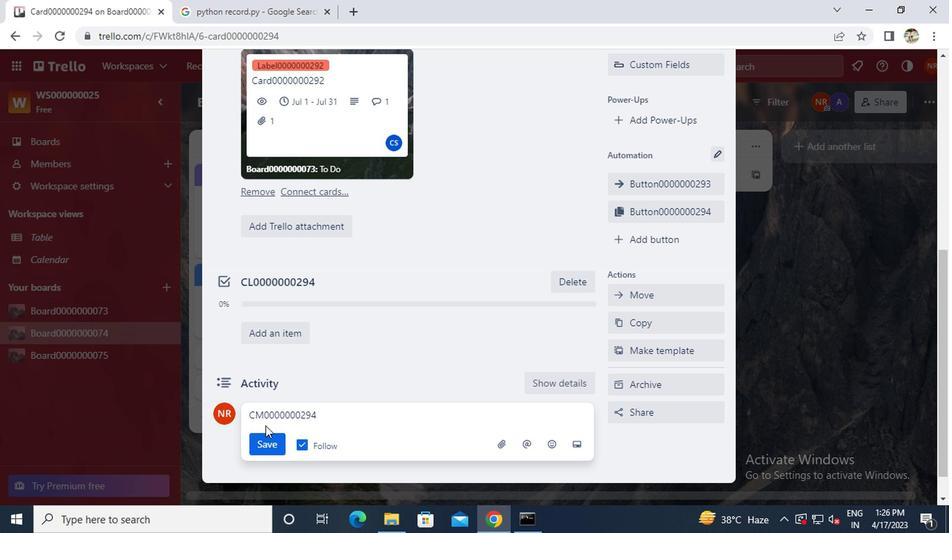 
Action: Mouse pressed left at (262, 436)
Screenshot: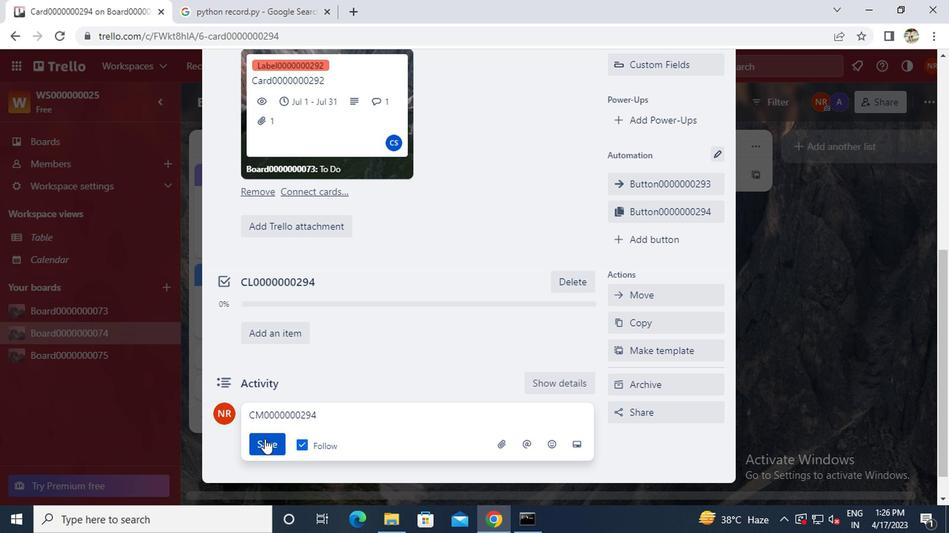 
